 Task: Add the task  Implement a new cybersecurity system for an organization's IT infrastructure to the section Analytics Implementation Sprint in the project AgileConnection and add a Due Date to the respective task as 2024/05/18
Action: Mouse moved to (21, 304)
Screenshot: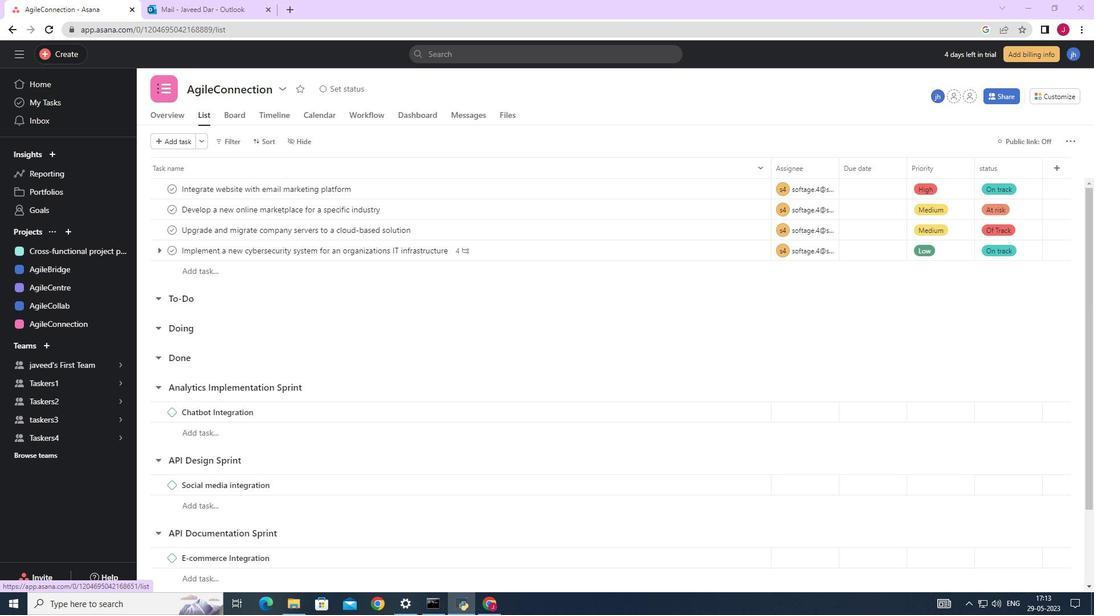 
Action: Mouse scrolled (21, 303) with delta (0, 0)
Screenshot: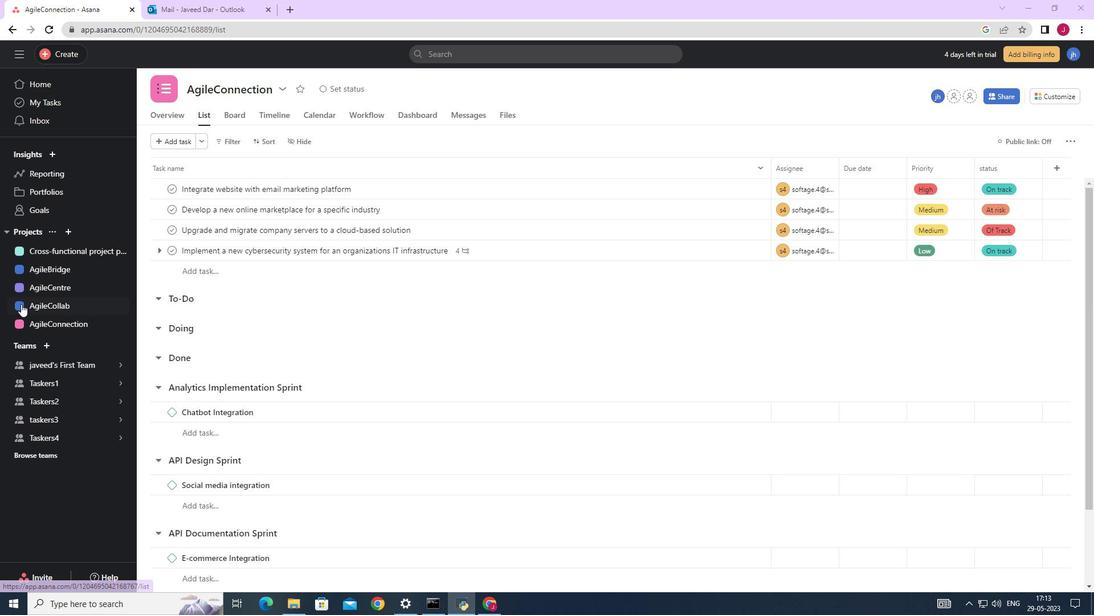 
Action: Mouse scrolled (21, 303) with delta (0, 0)
Screenshot: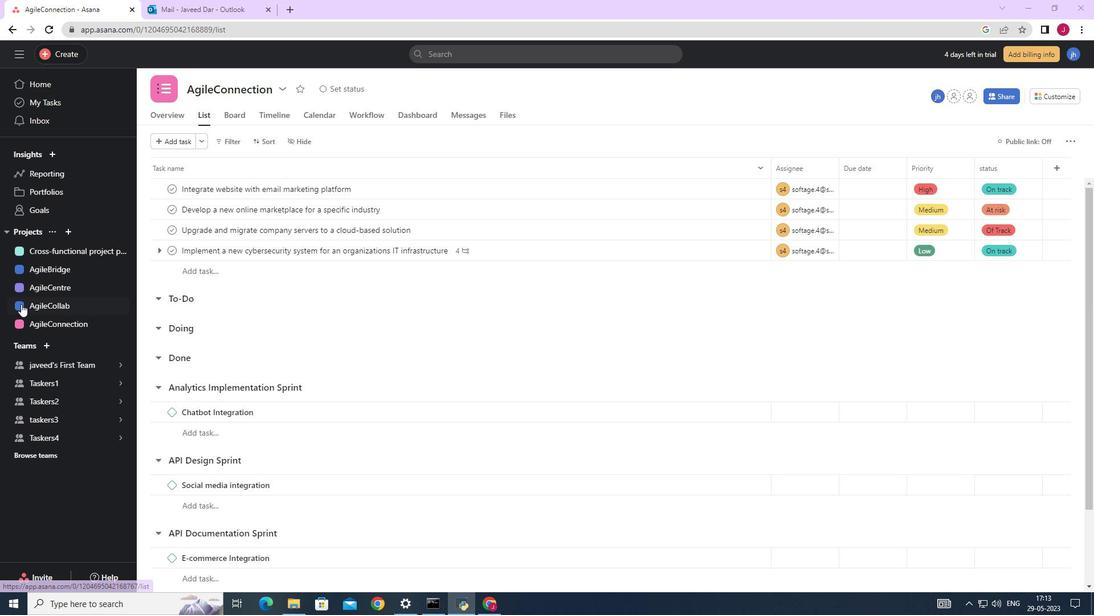 
Action: Mouse moved to (738, 251)
Screenshot: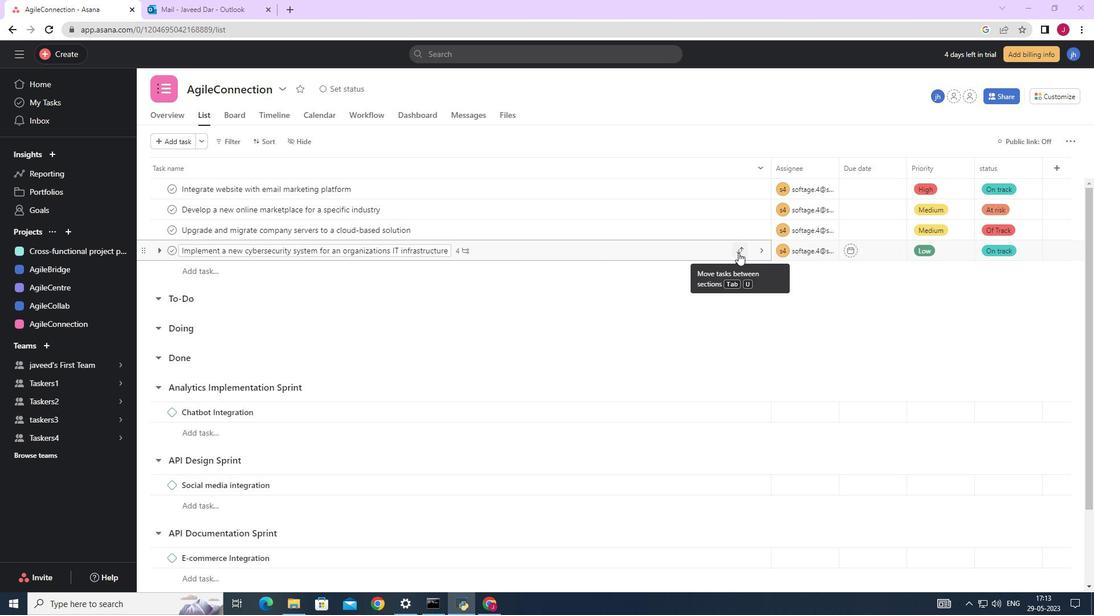 
Action: Mouse pressed left at (738, 251)
Screenshot: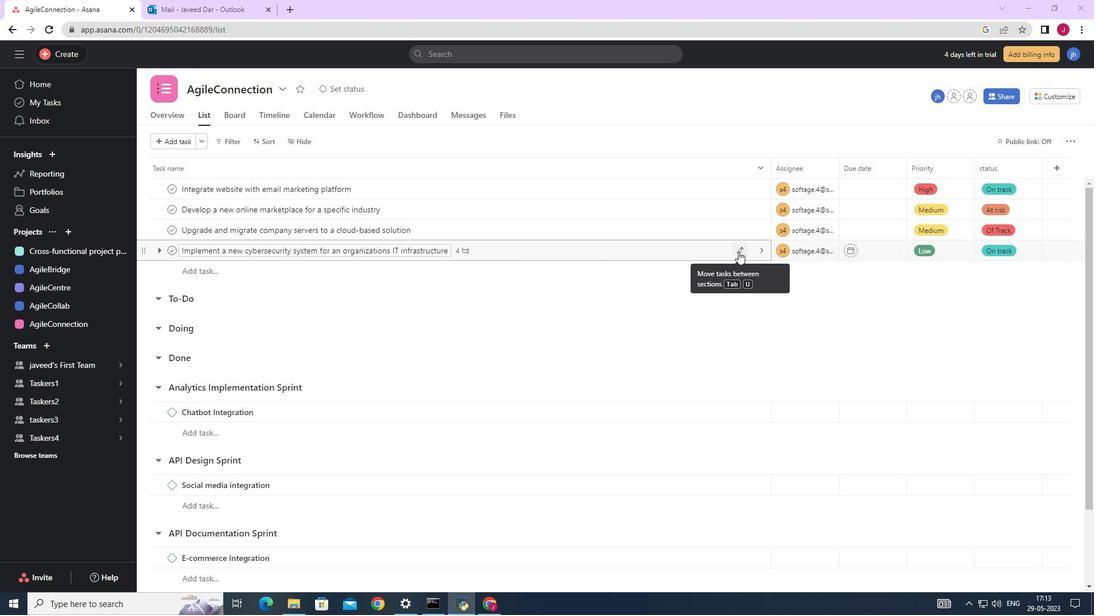 
Action: Mouse moved to (683, 372)
Screenshot: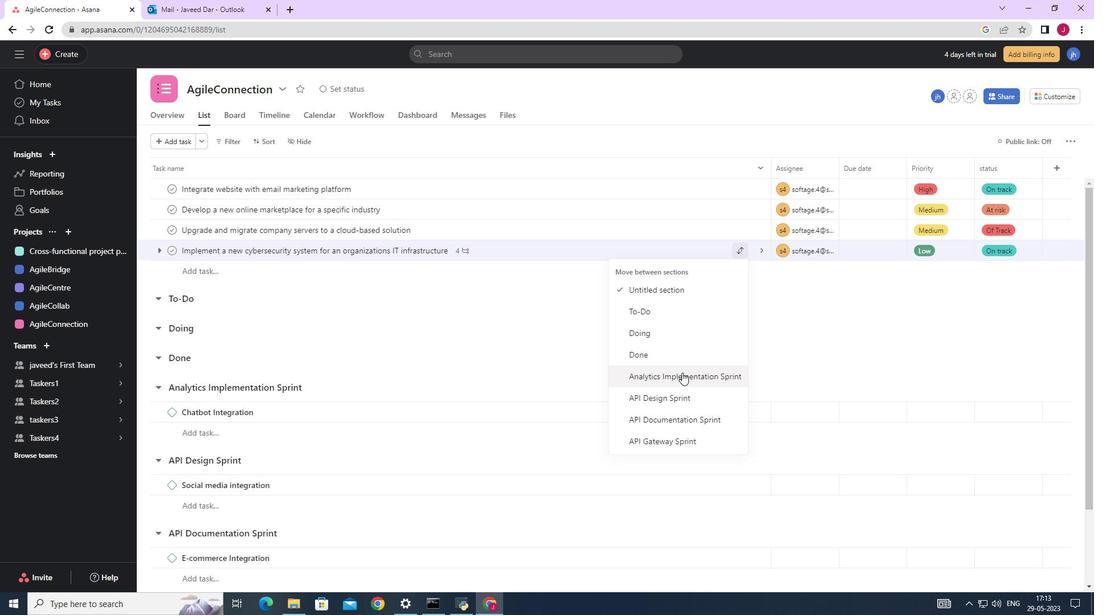 
Action: Mouse pressed left at (683, 372)
Screenshot: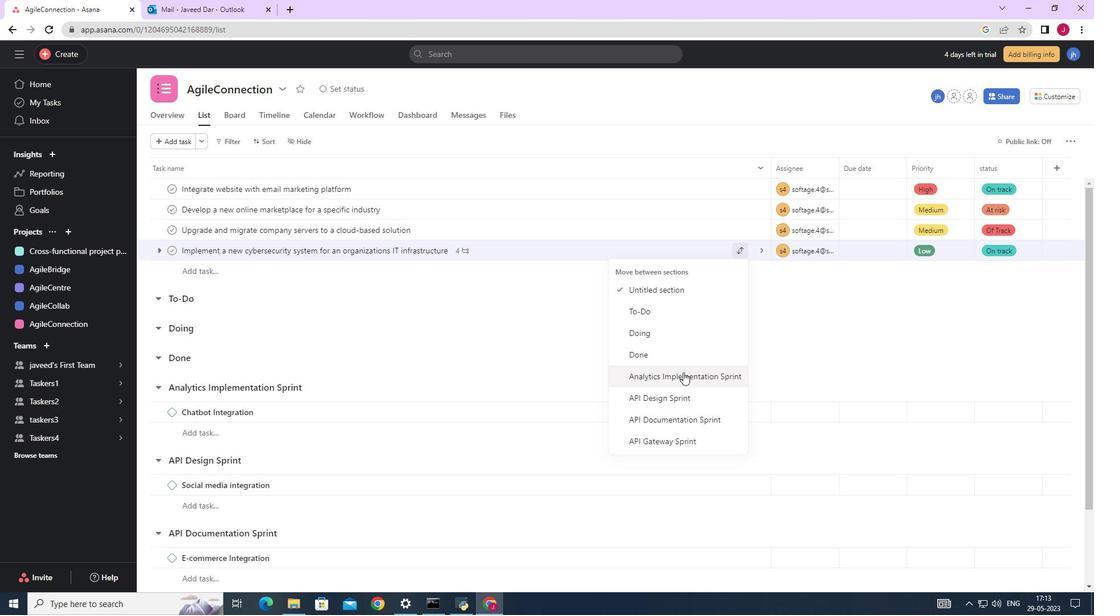 
Action: Mouse moved to (881, 393)
Screenshot: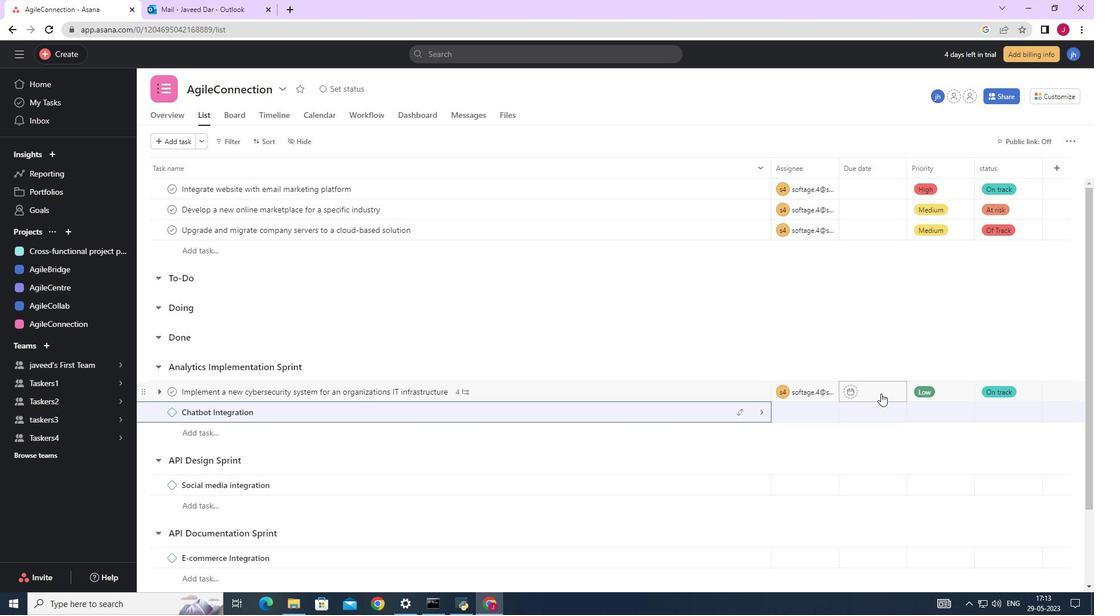 
Action: Mouse pressed left at (881, 393)
Screenshot: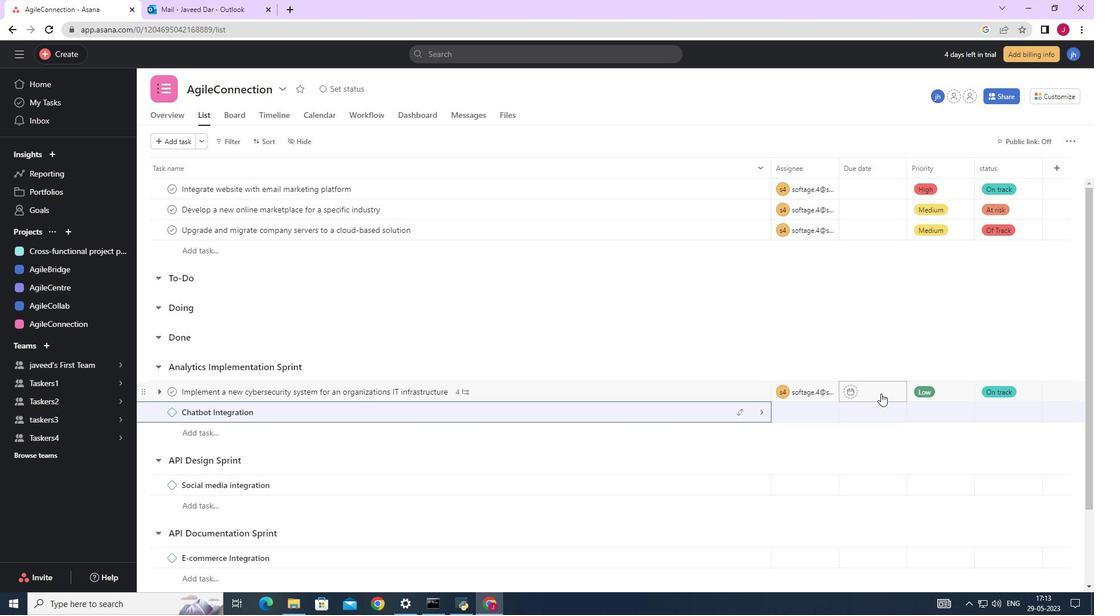 
Action: Mouse moved to (982, 213)
Screenshot: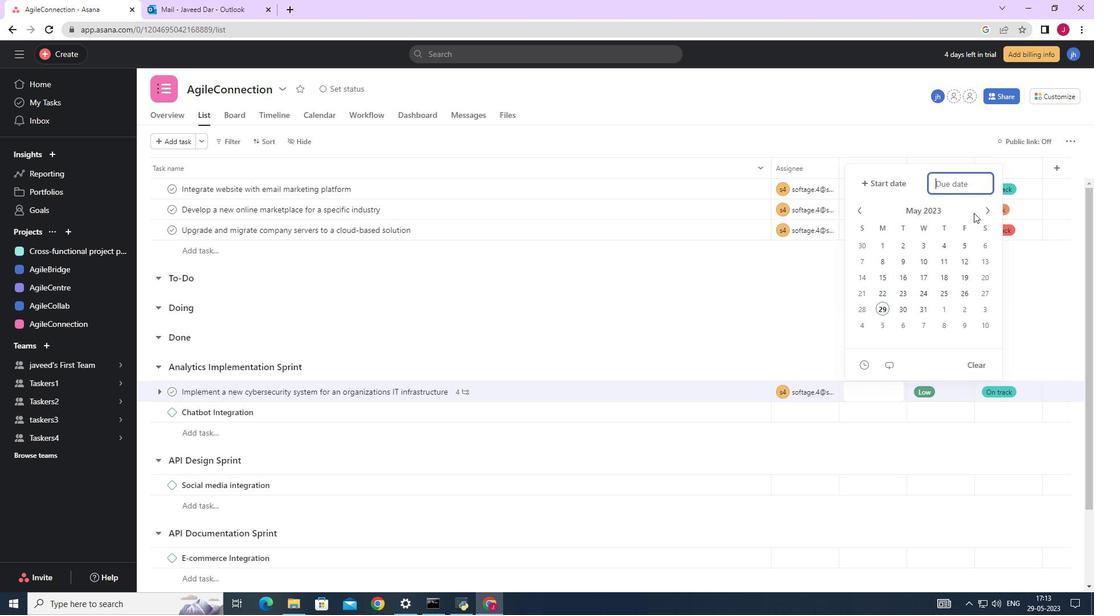 
Action: Mouse pressed left at (982, 213)
Screenshot: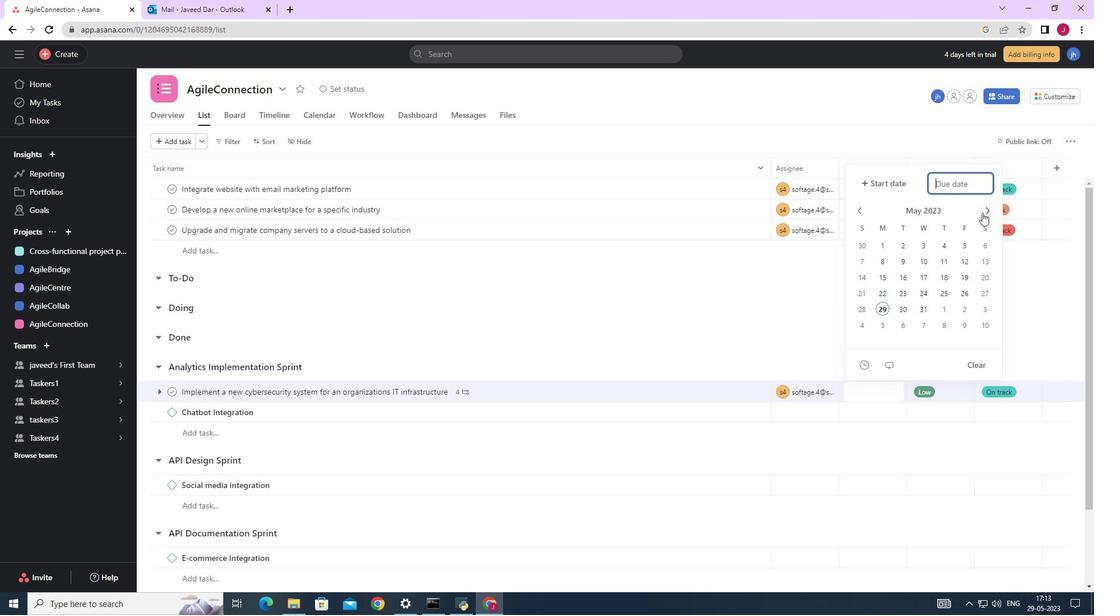 
Action: Mouse moved to (983, 212)
Screenshot: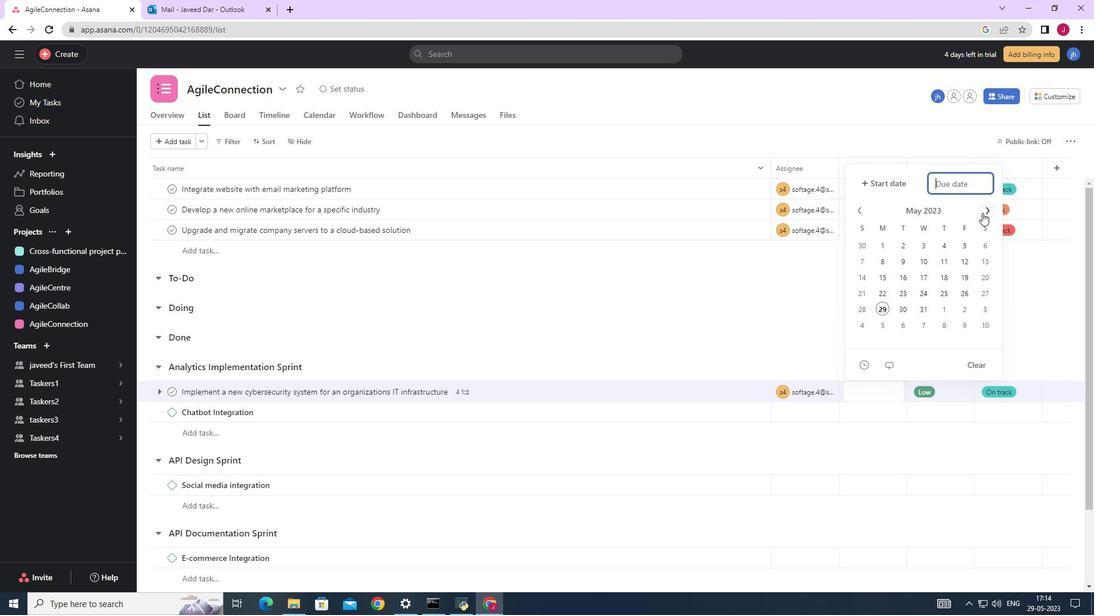 
Action: Mouse pressed left at (983, 212)
Screenshot: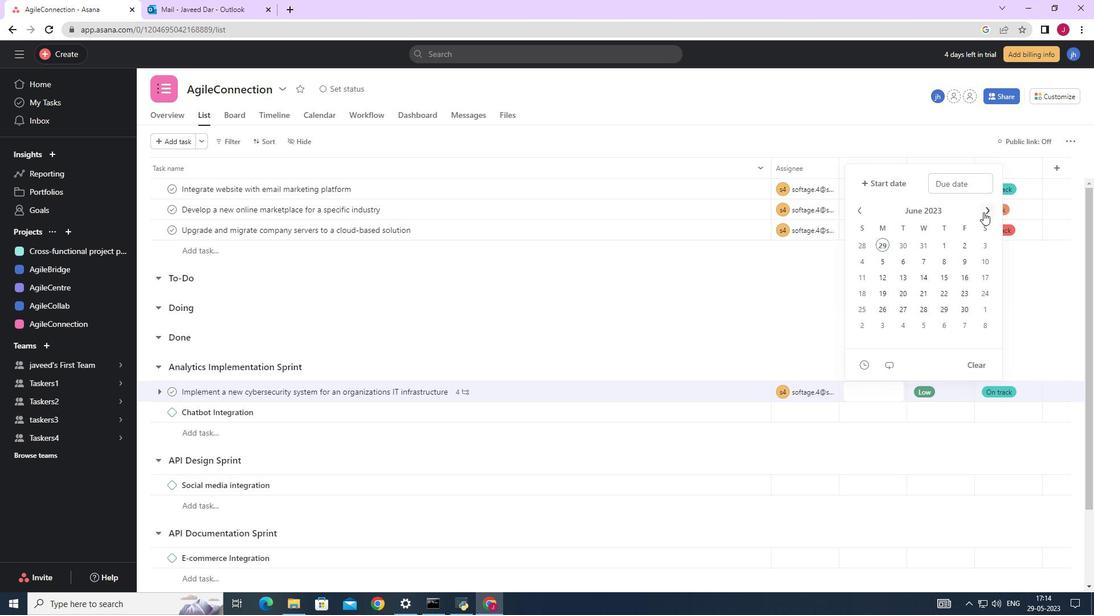 
Action: Mouse pressed left at (983, 212)
Screenshot: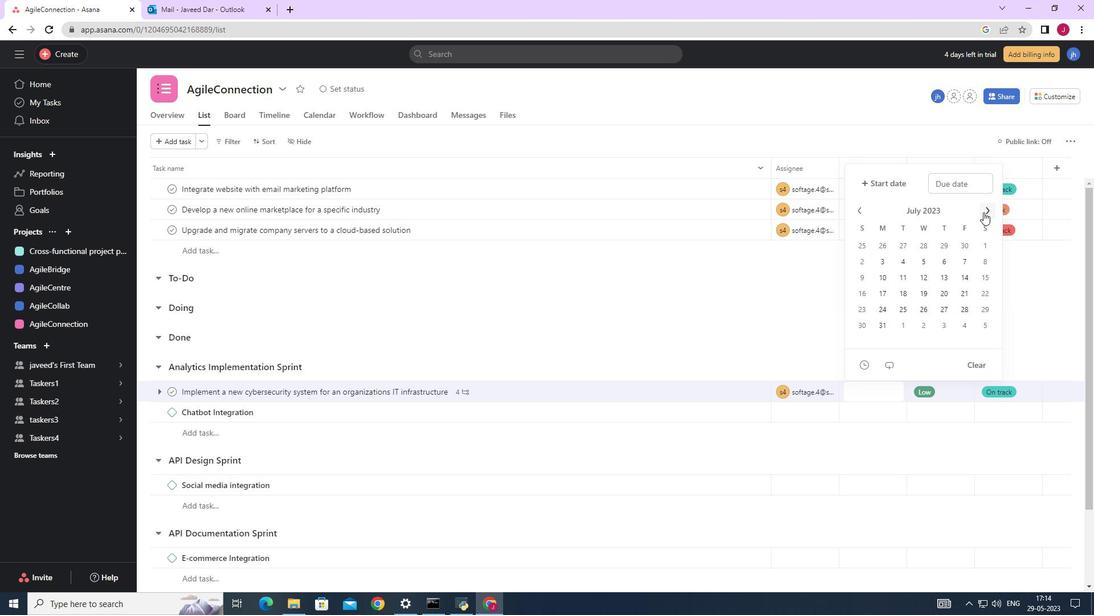 
Action: Mouse pressed left at (983, 212)
Screenshot: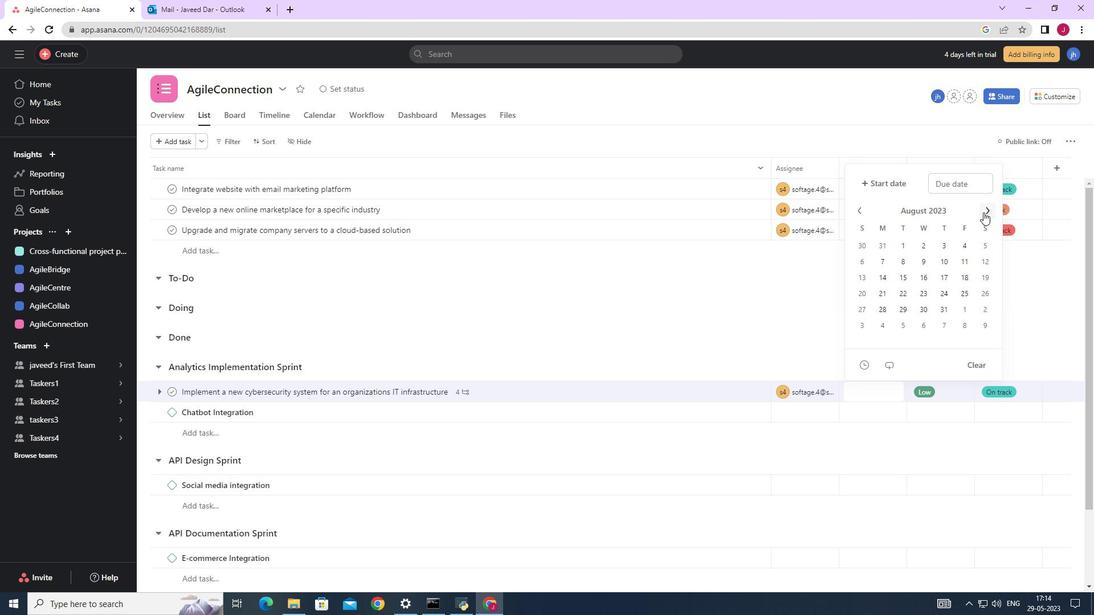 
Action: Mouse pressed left at (983, 212)
Screenshot: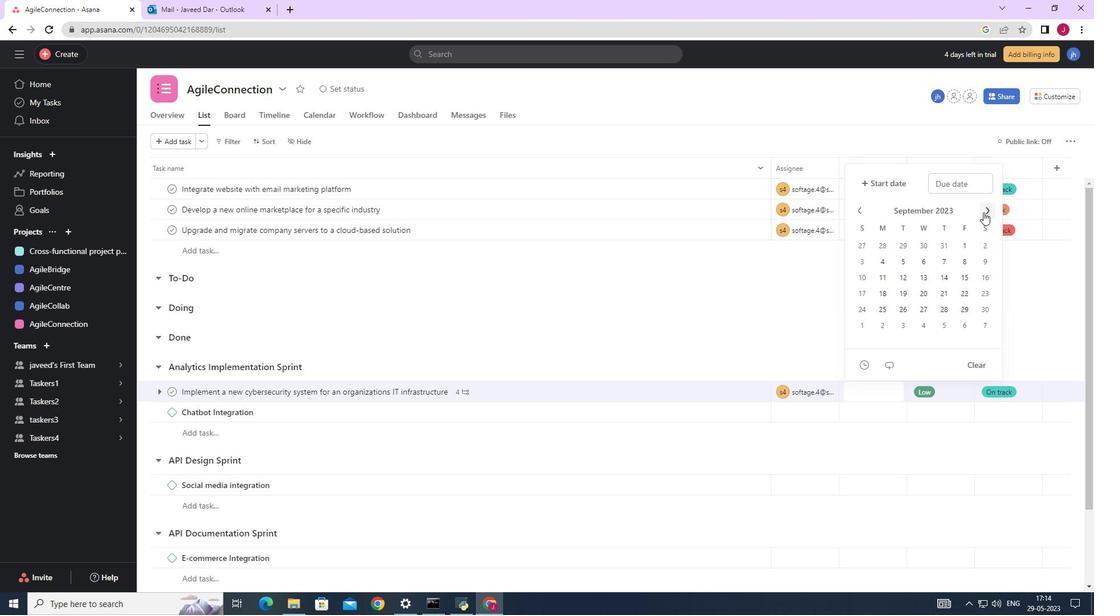 
Action: Mouse pressed left at (983, 212)
Screenshot: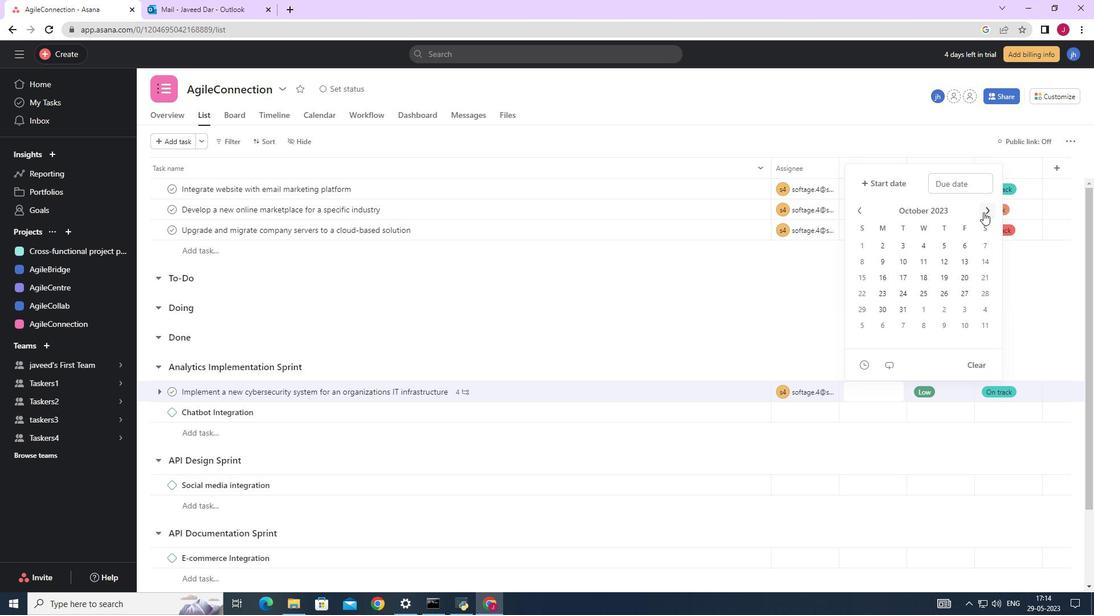 
Action: Mouse pressed left at (983, 212)
Screenshot: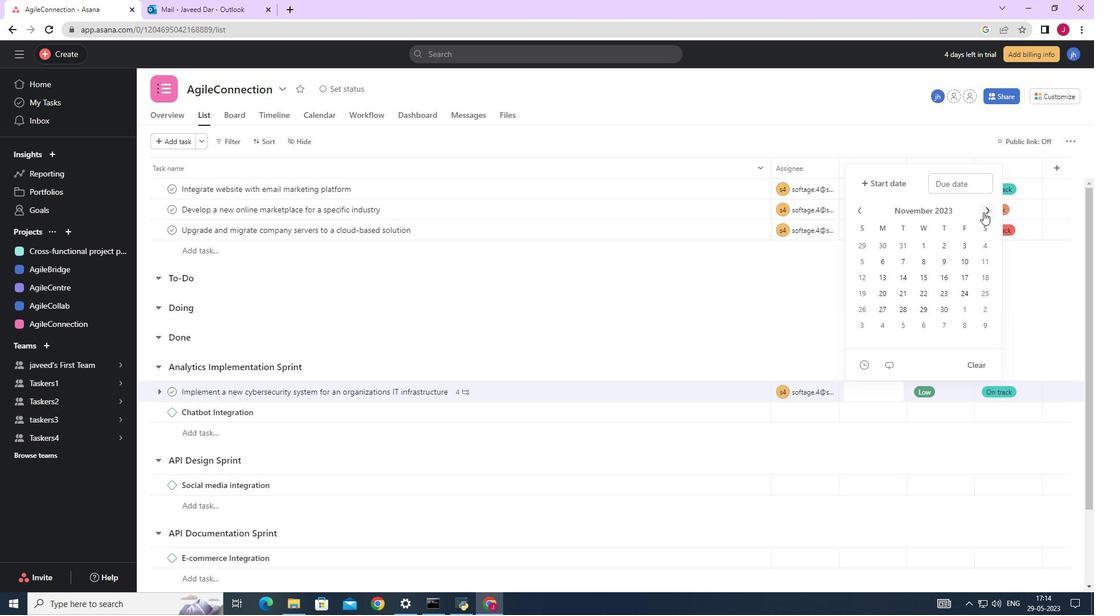 
Action: Mouse pressed left at (983, 212)
Screenshot: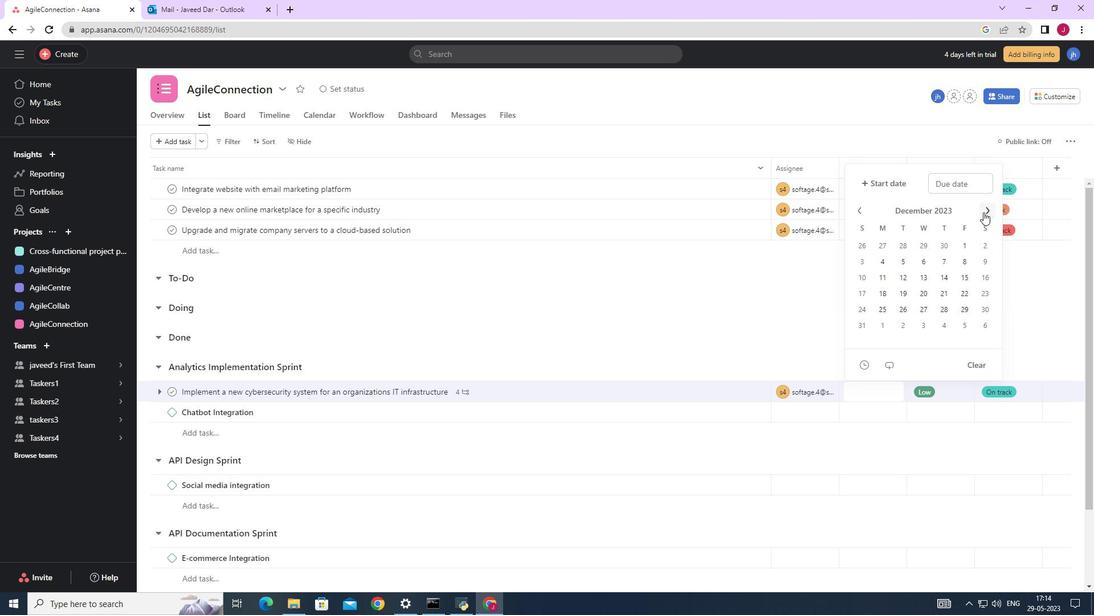 
Action: Mouse pressed left at (983, 212)
Screenshot: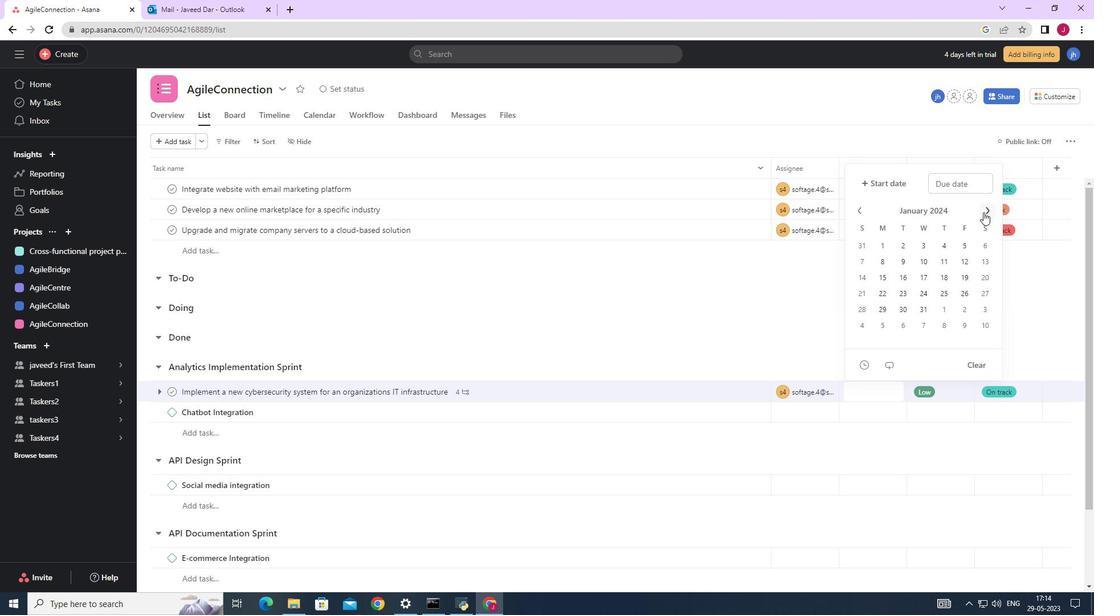 
Action: Mouse pressed left at (983, 212)
Screenshot: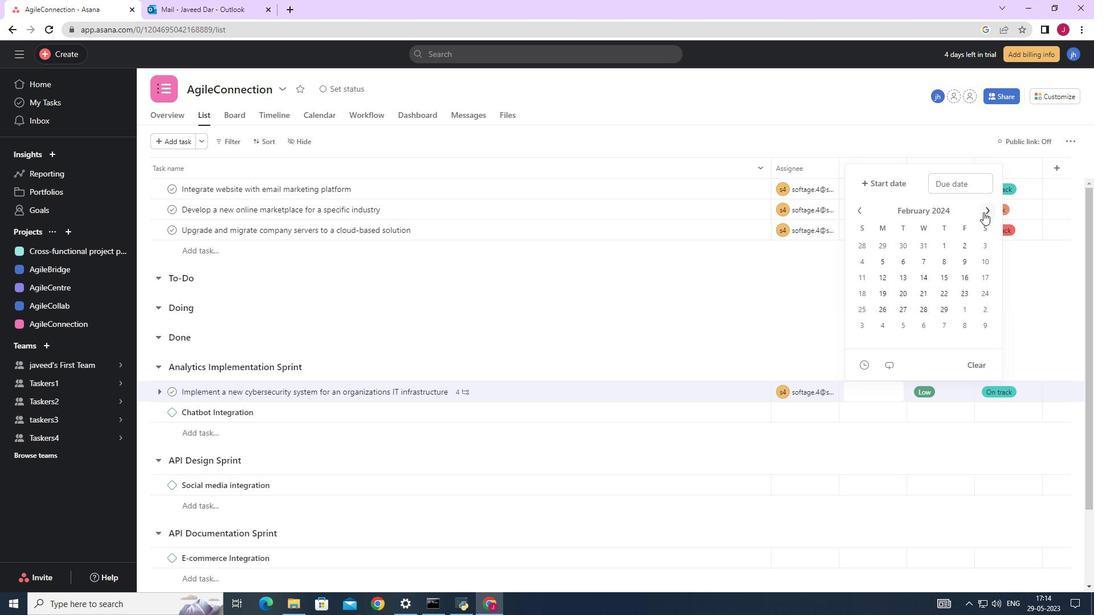 
Action: Mouse pressed left at (983, 212)
Screenshot: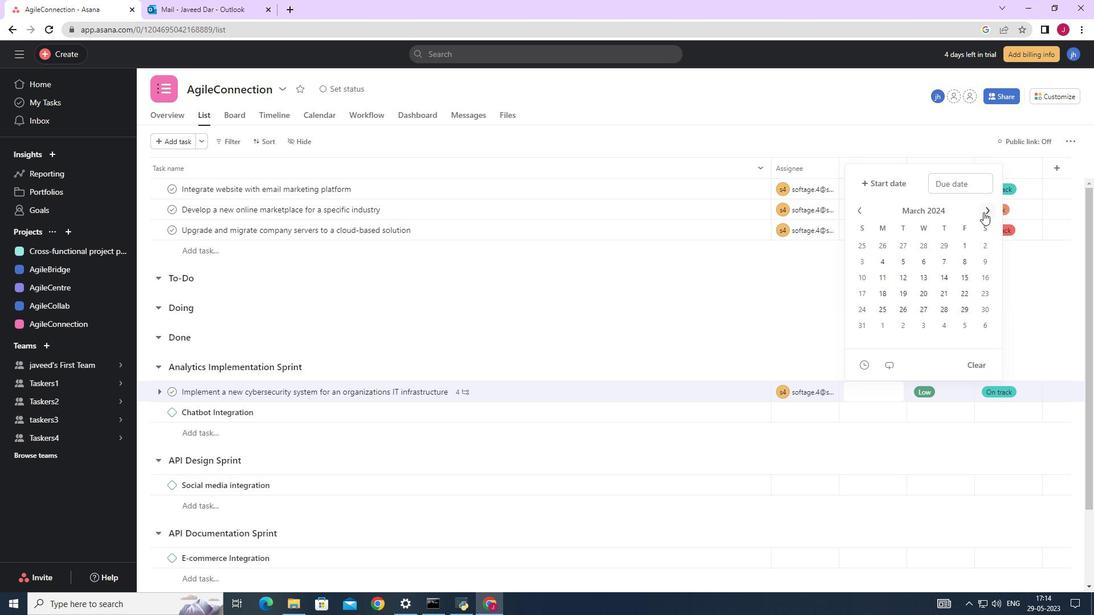 
Action: Mouse moved to (984, 214)
Screenshot: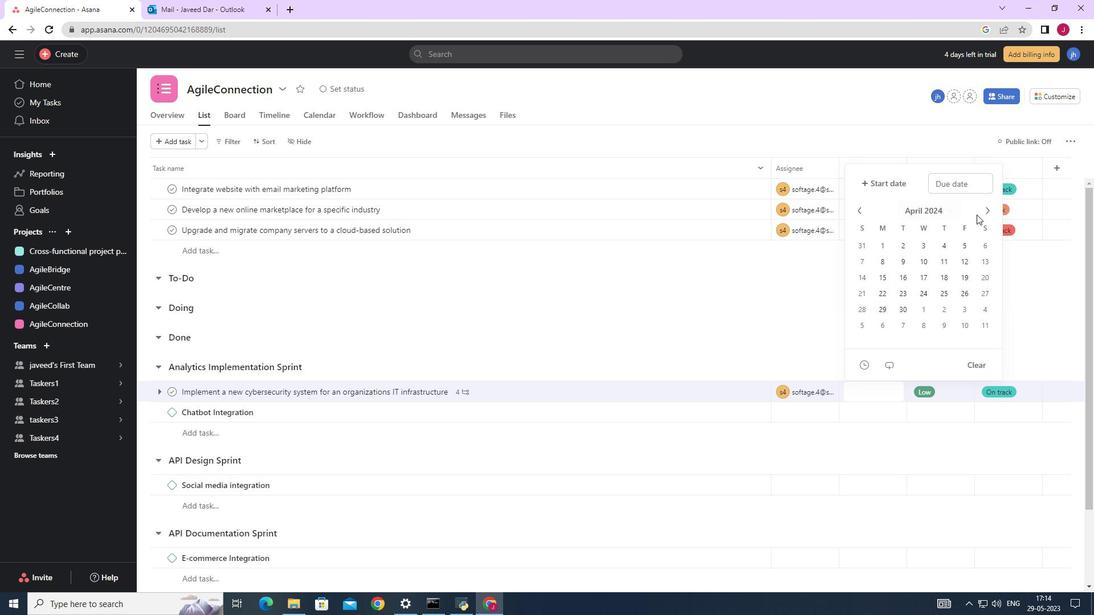
Action: Mouse pressed left at (984, 214)
Screenshot: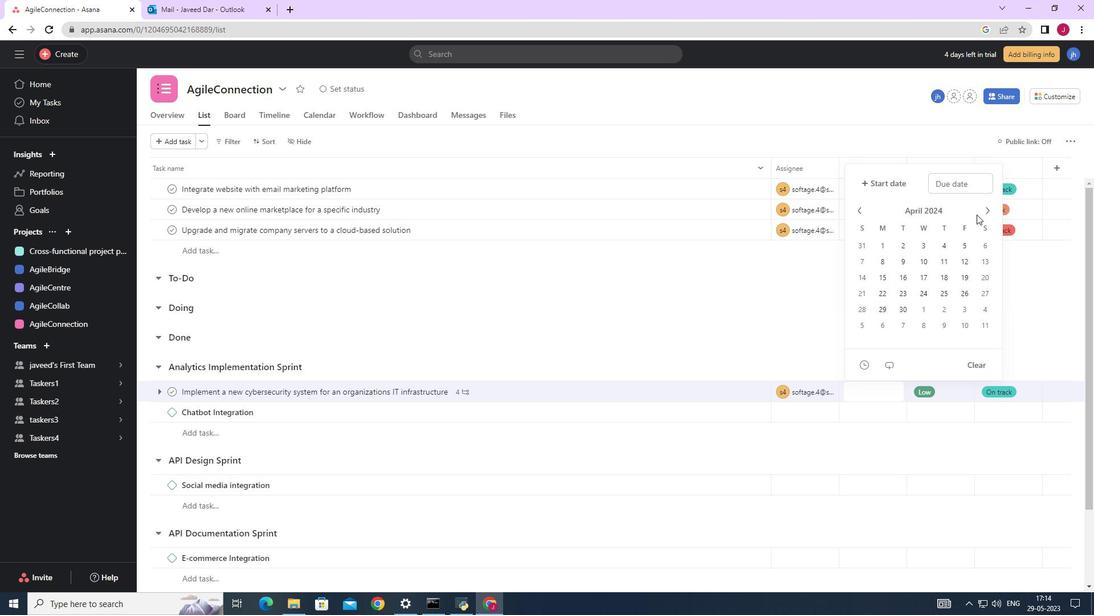 
Action: Mouse moved to (986, 214)
Screenshot: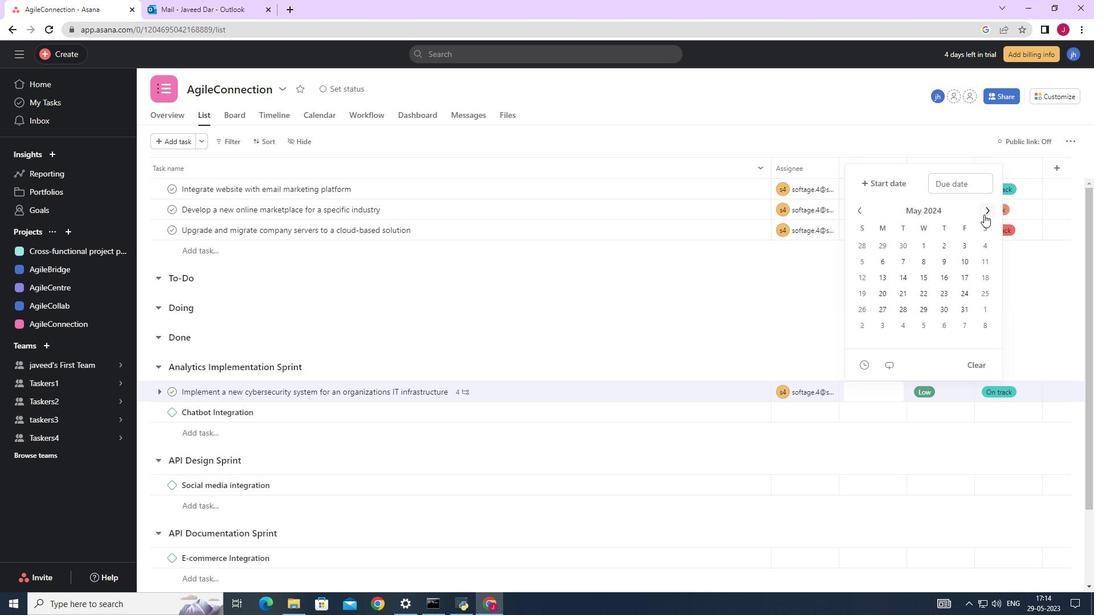 
Action: Mouse pressed left at (986, 214)
Screenshot: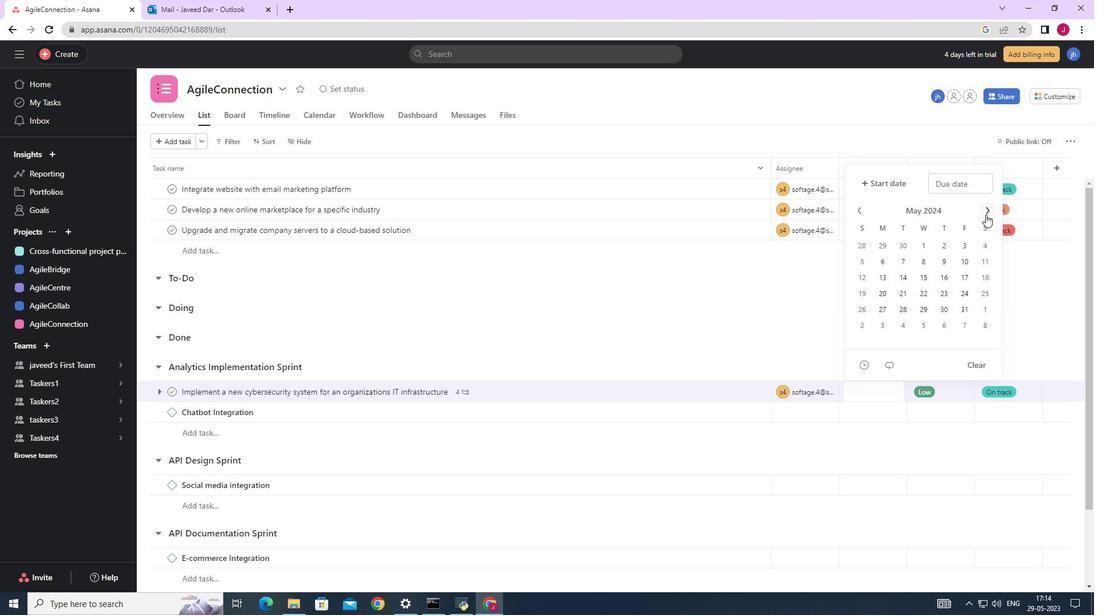 
Action: Mouse moved to (864, 210)
Screenshot: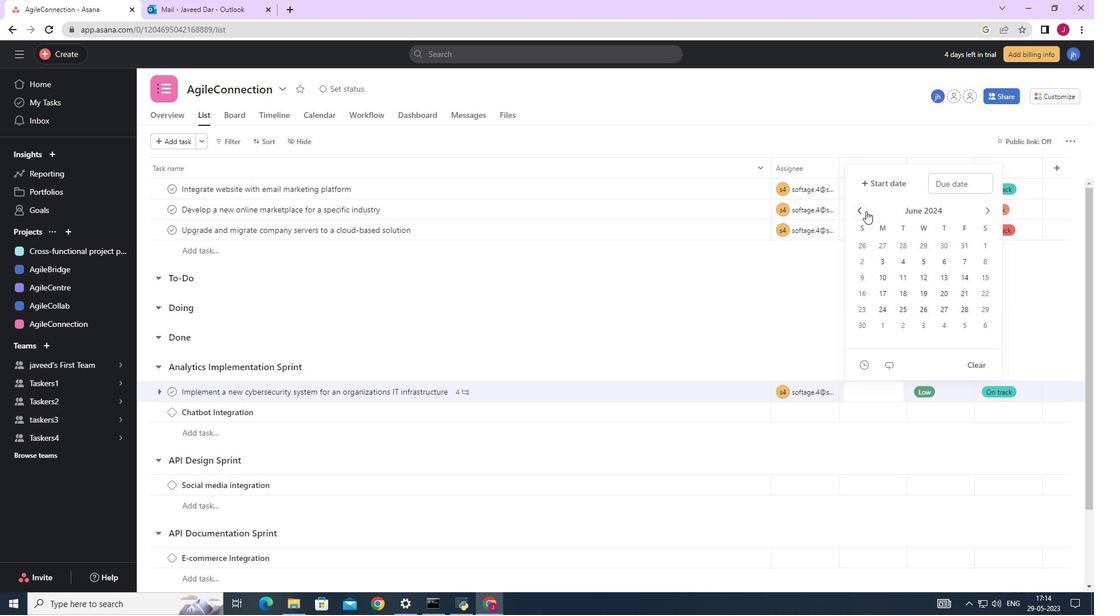 
Action: Mouse pressed left at (864, 210)
Screenshot: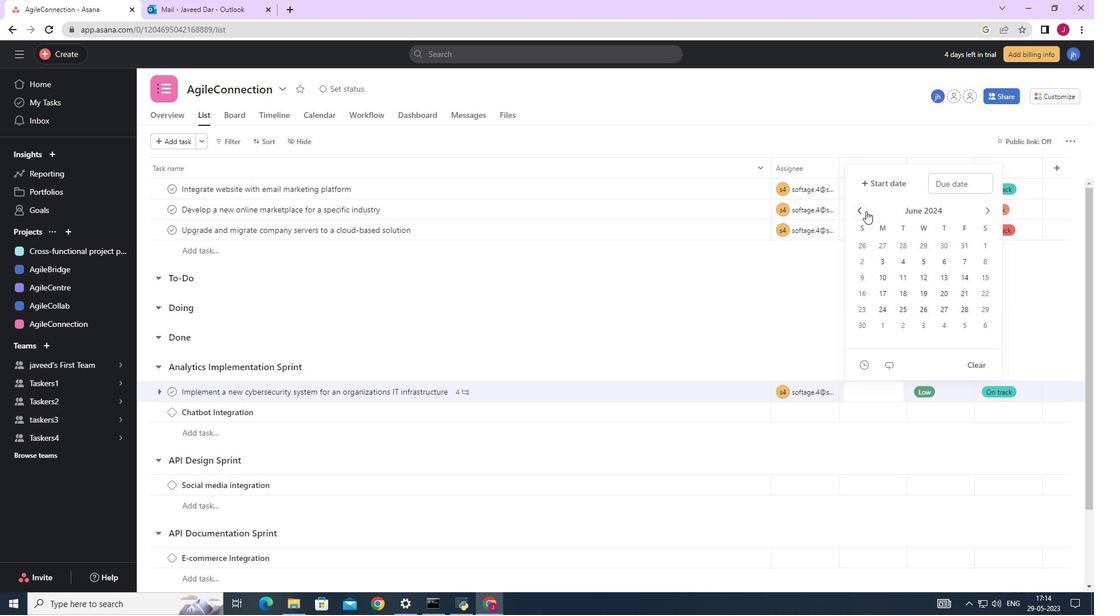 
Action: Mouse moved to (991, 278)
Screenshot: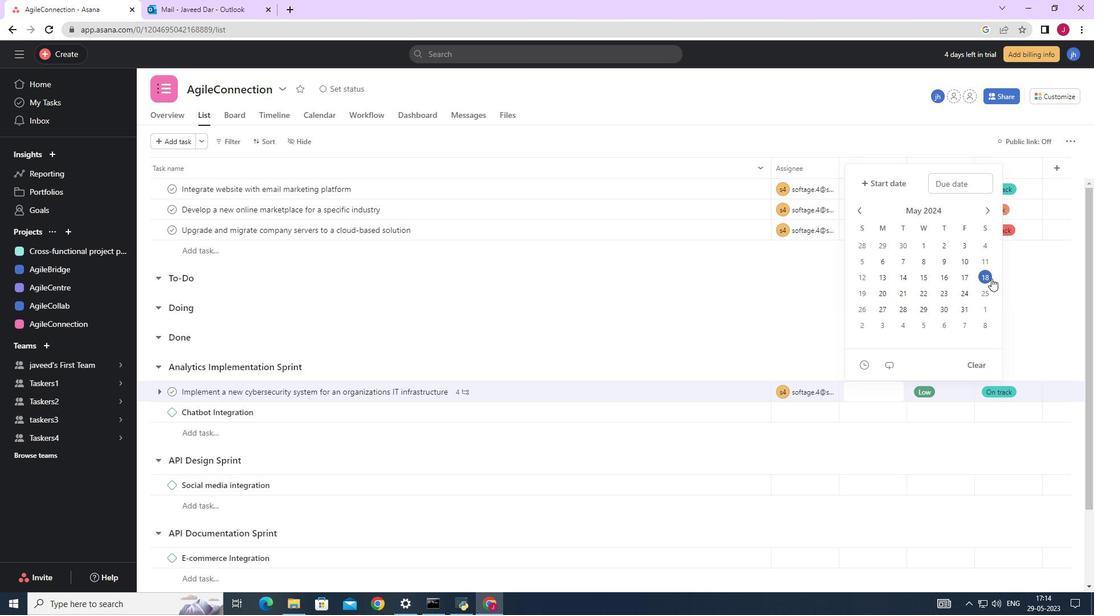 
Action: Mouse pressed left at (991, 278)
Screenshot: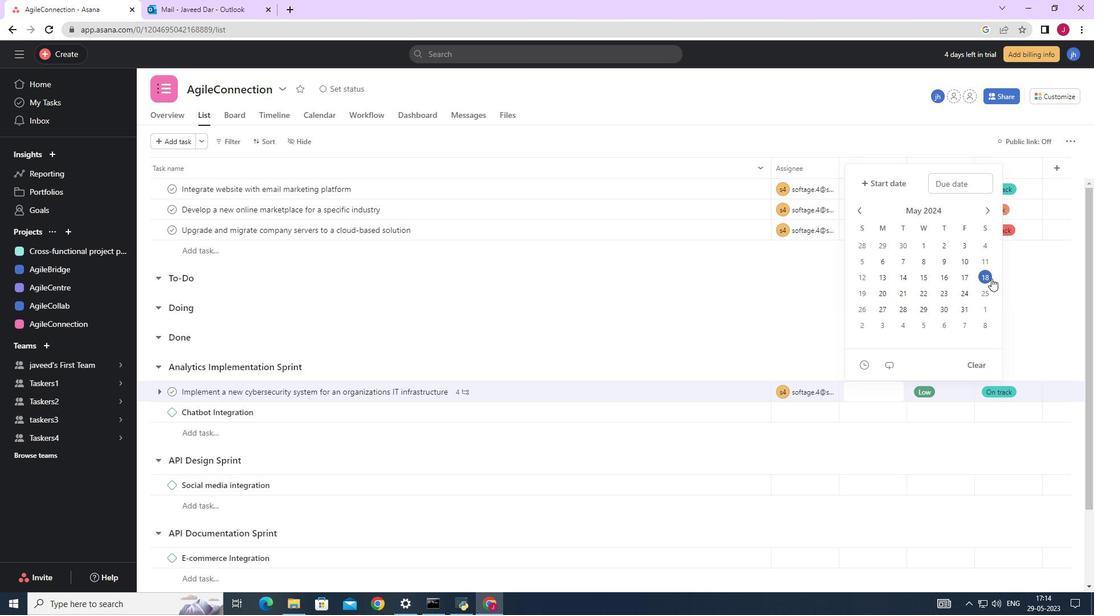 
Action: Mouse moved to (1053, 310)
Screenshot: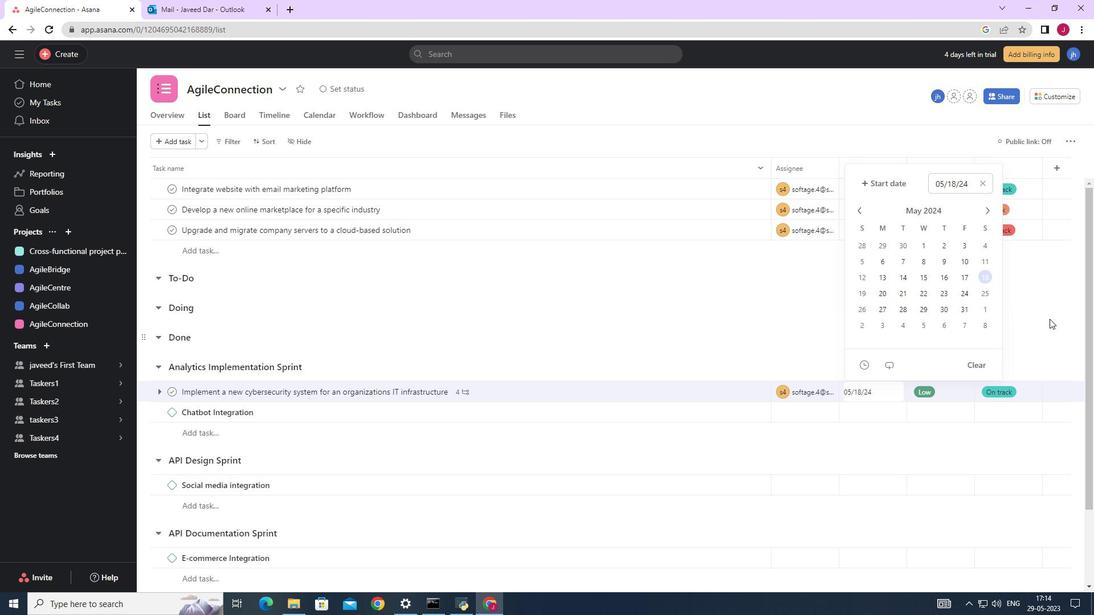 
Action: Mouse pressed left at (1053, 310)
Screenshot: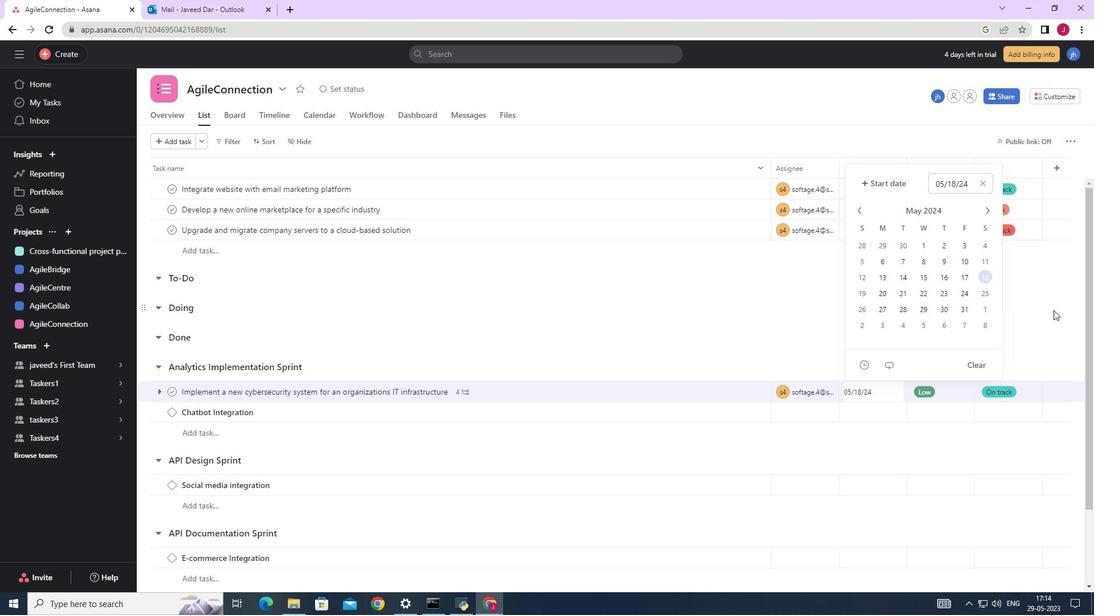 
Action: Mouse moved to (601, 315)
Screenshot: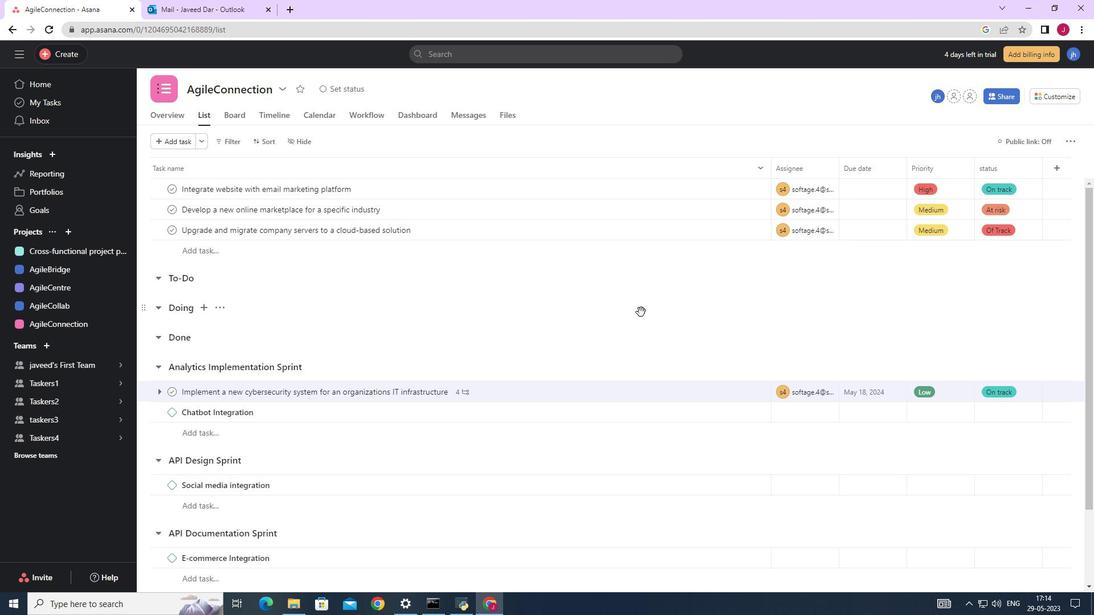 
